 Task: Configure repository settings for general information.
Action: Mouse moved to (1098, 62)
Screenshot: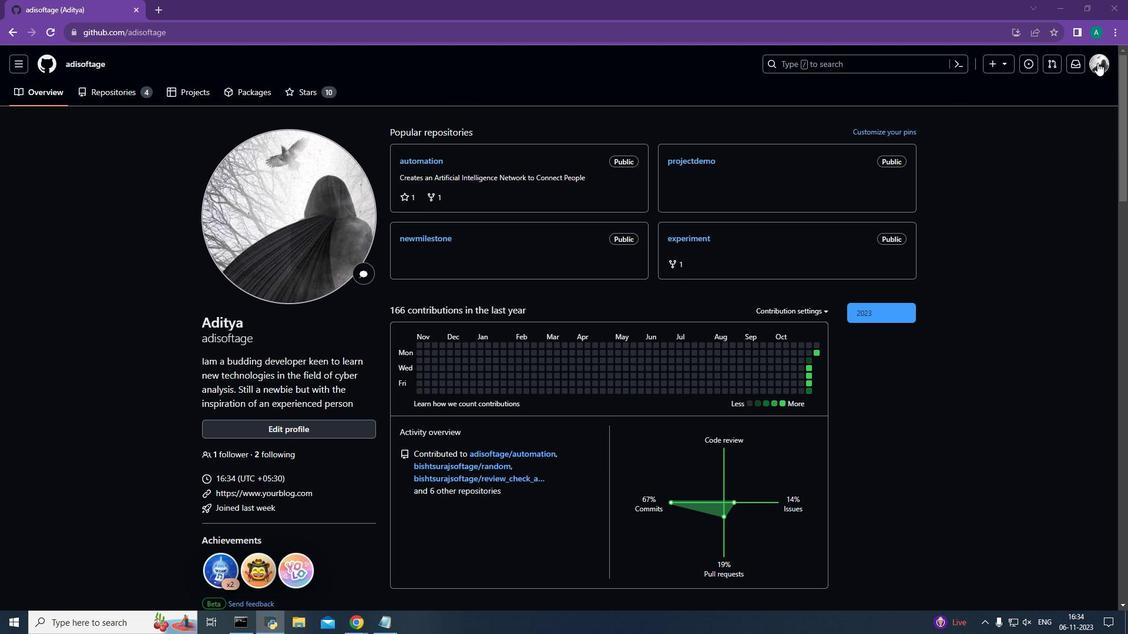 
Action: Mouse pressed left at (1098, 62)
Screenshot: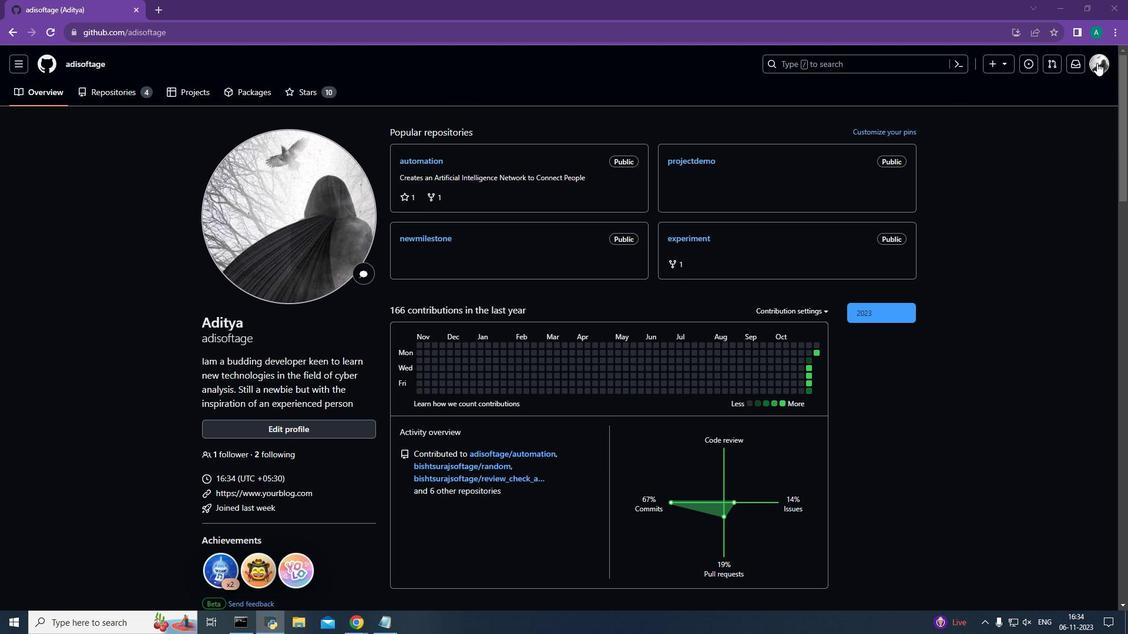 
Action: Mouse moved to (968, 165)
Screenshot: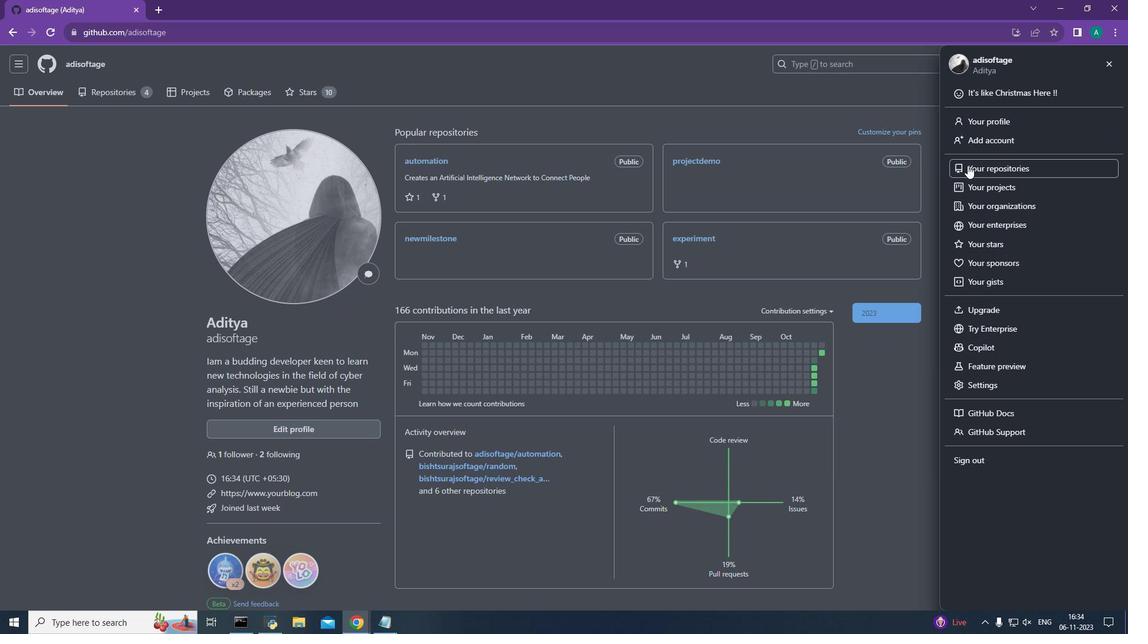 
Action: Mouse pressed left at (968, 165)
Screenshot: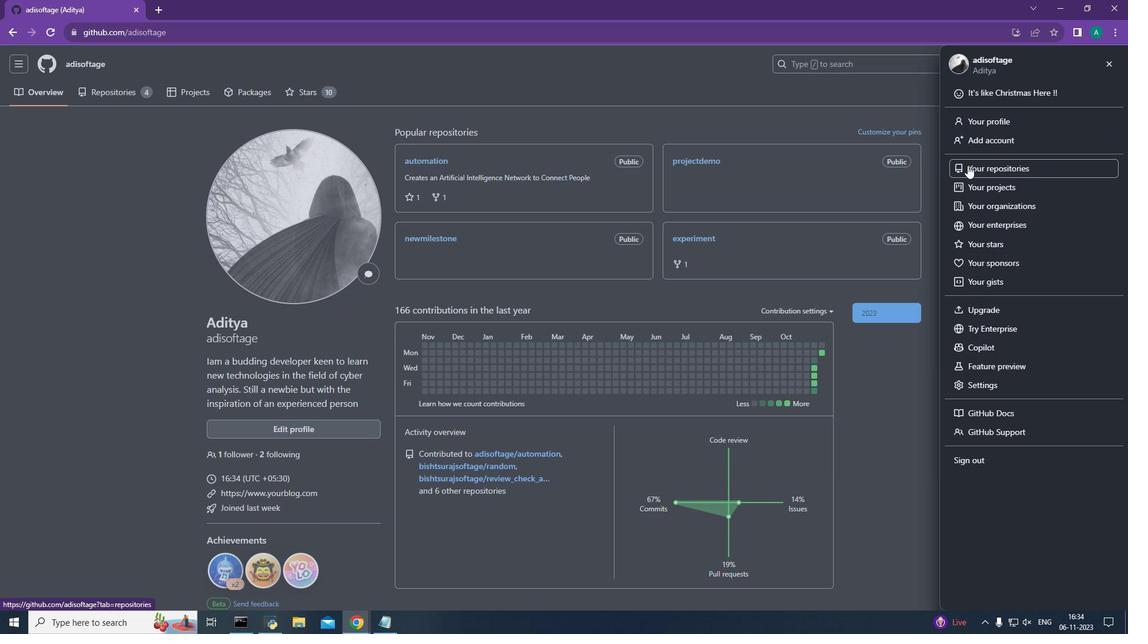 
Action: Mouse moved to (429, 172)
Screenshot: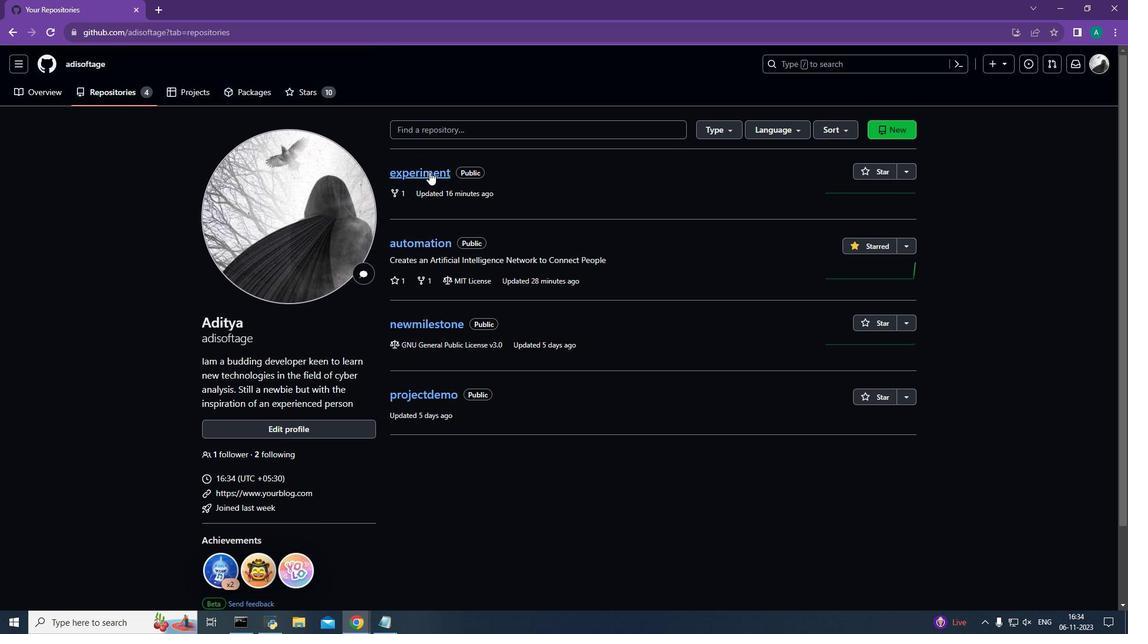 
Action: Mouse pressed left at (429, 172)
Screenshot: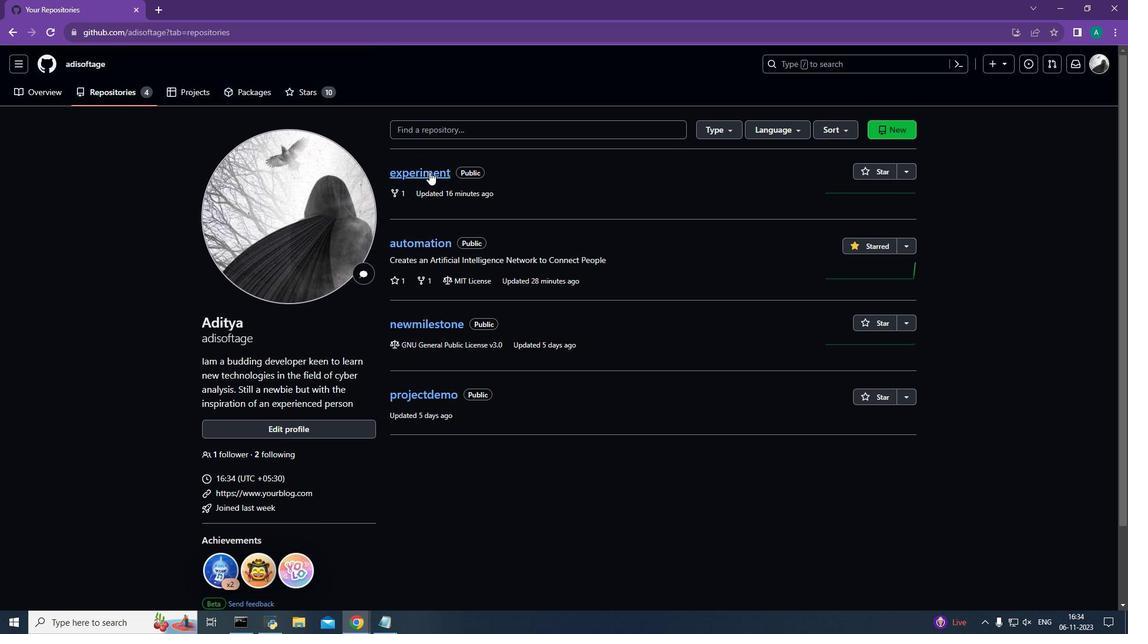 
Action: Mouse moved to (566, 96)
Screenshot: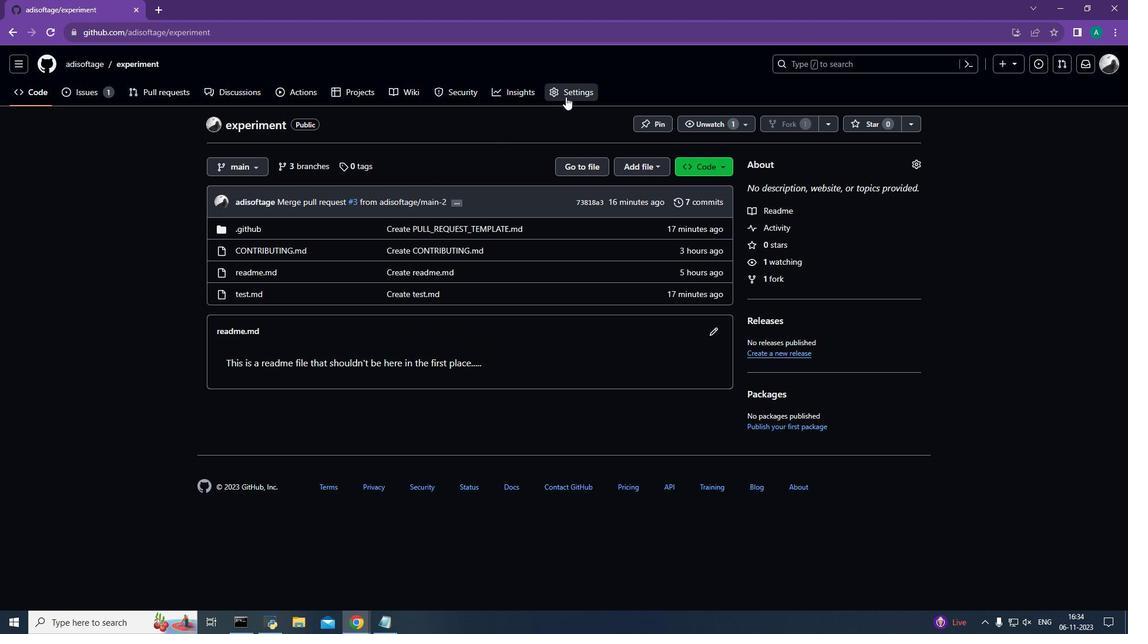 
Action: Mouse pressed left at (566, 96)
Screenshot: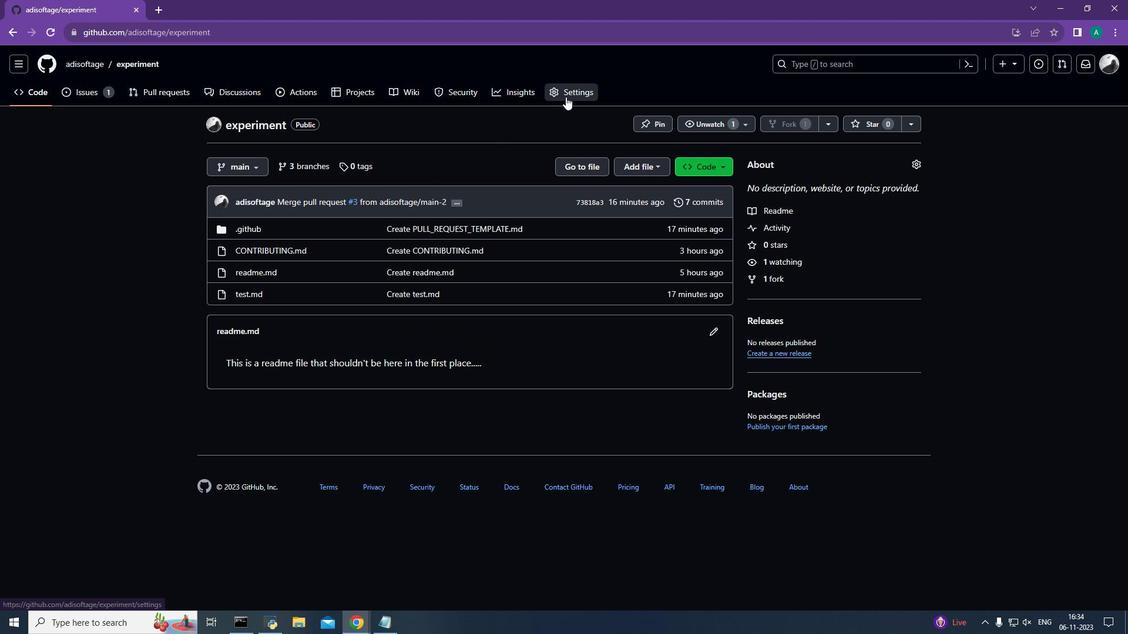 
Action: Mouse moved to (442, 276)
Screenshot: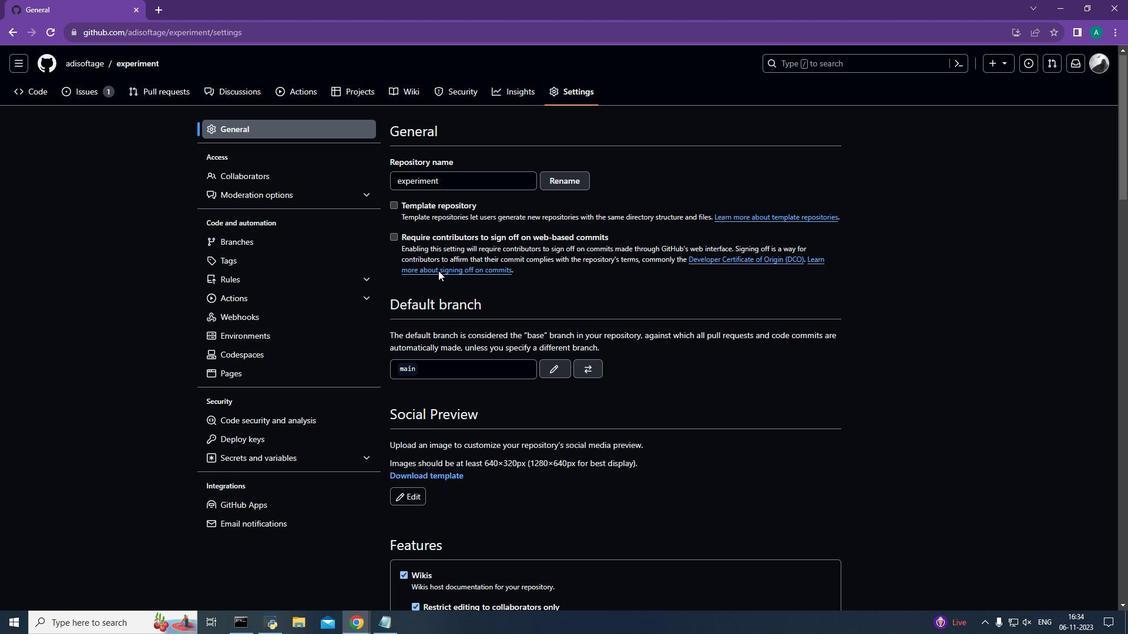 
Action: Mouse scrolled (442, 275) with delta (0, 0)
Screenshot: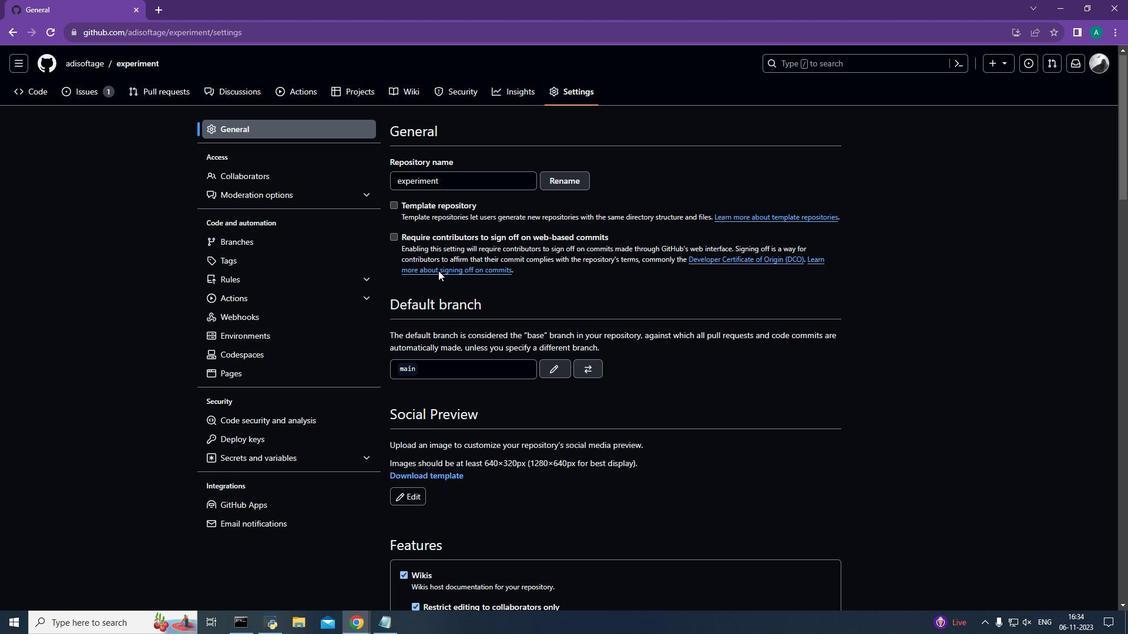 
Action: Mouse moved to (432, 244)
Screenshot: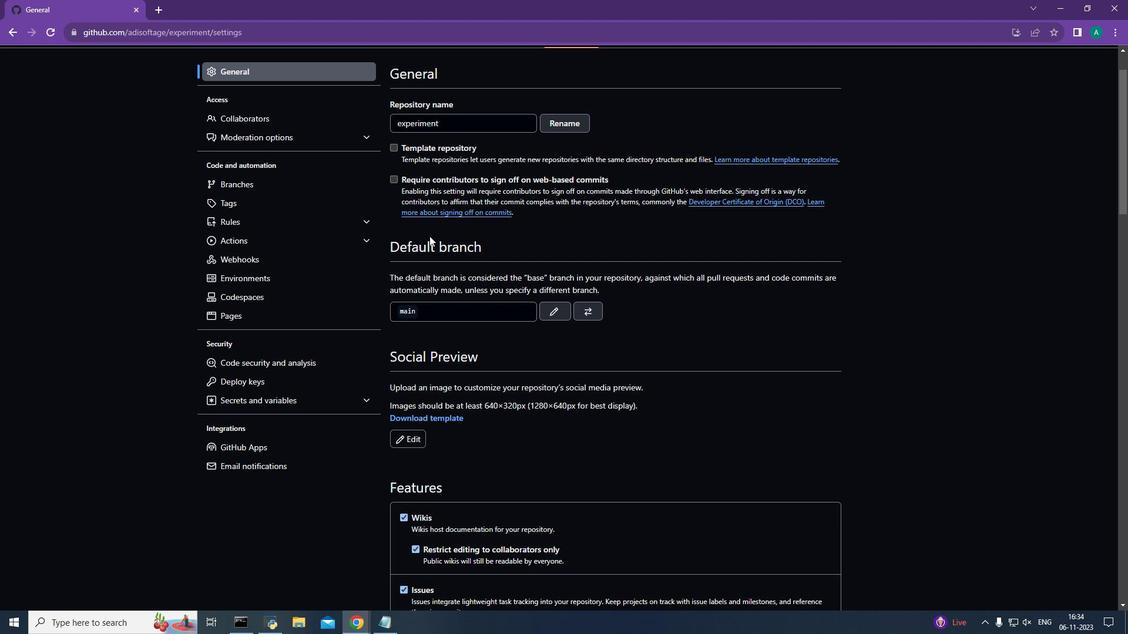 
Action: Mouse scrolled (432, 245) with delta (0, 0)
Screenshot: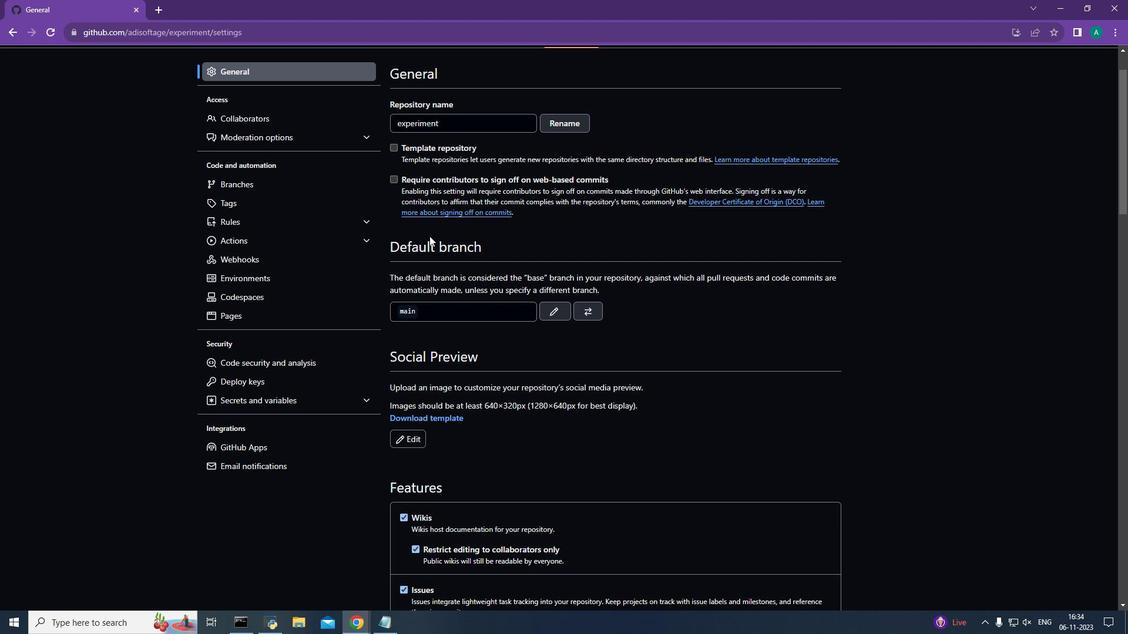 
Action: Mouse moved to (408, 235)
Screenshot: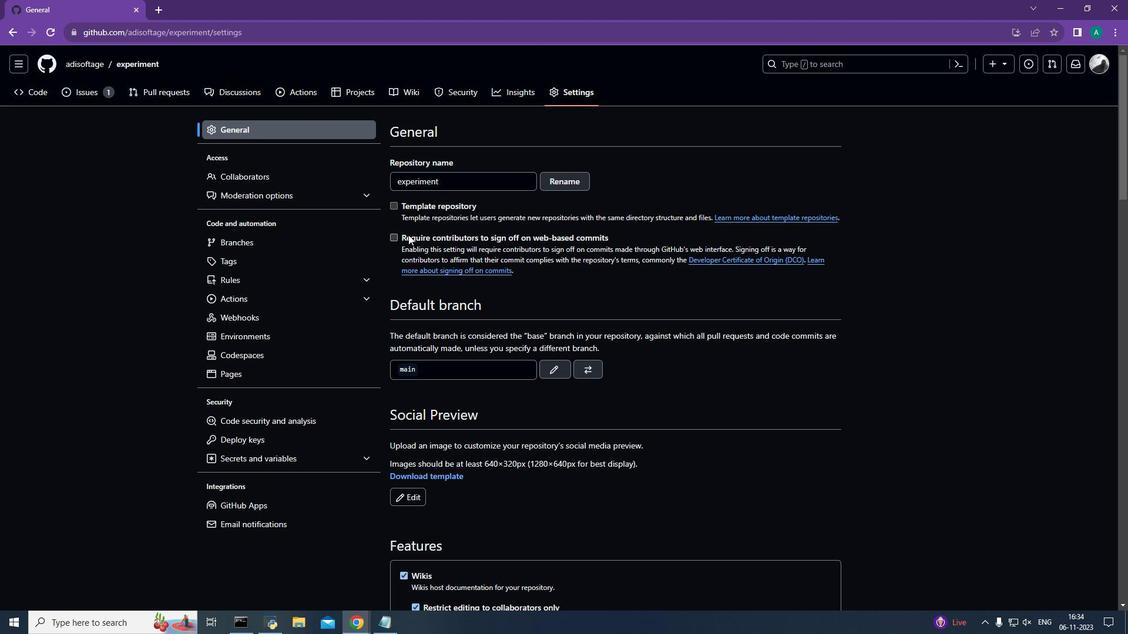
Action: Mouse pressed left at (408, 235)
Screenshot: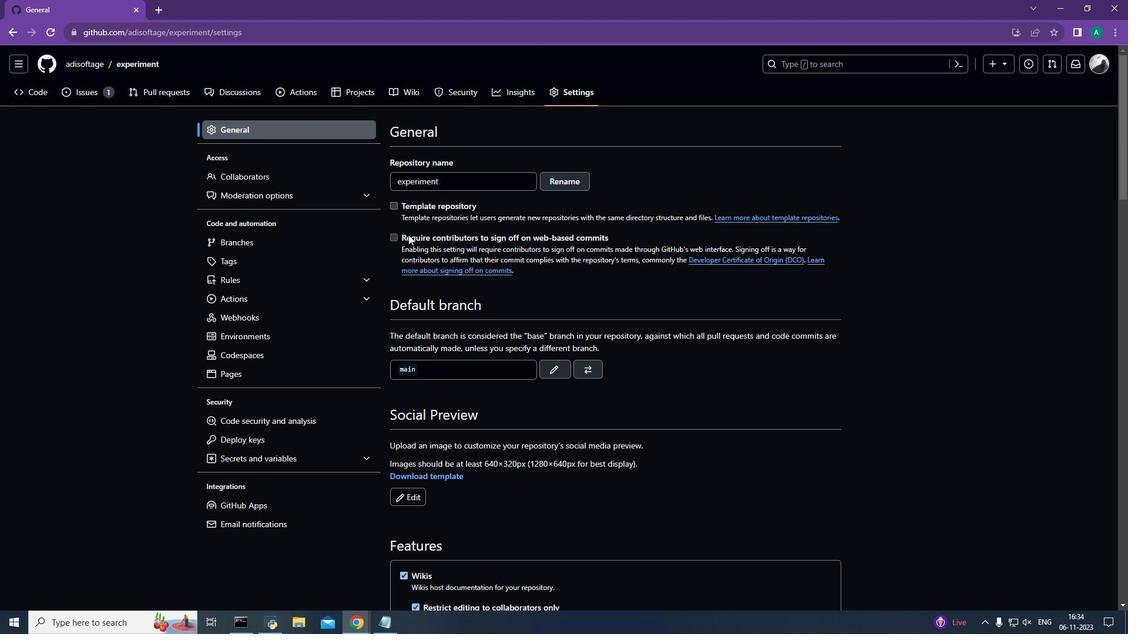 
Action: Mouse moved to (430, 302)
Screenshot: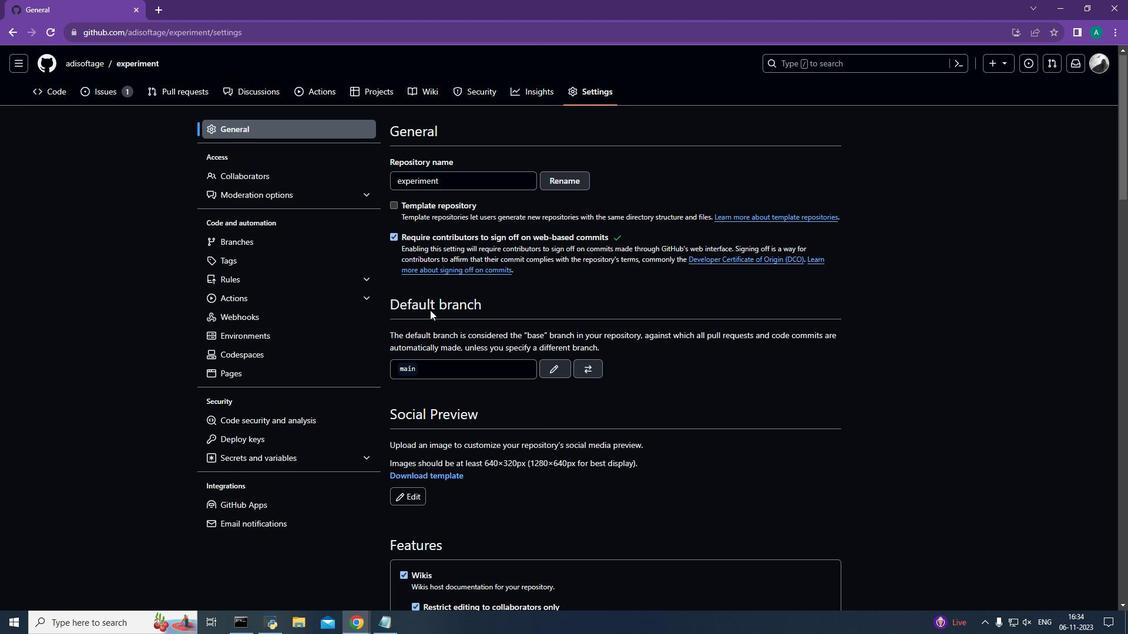 
Action: Mouse scrolled (430, 301) with delta (0, 0)
Screenshot: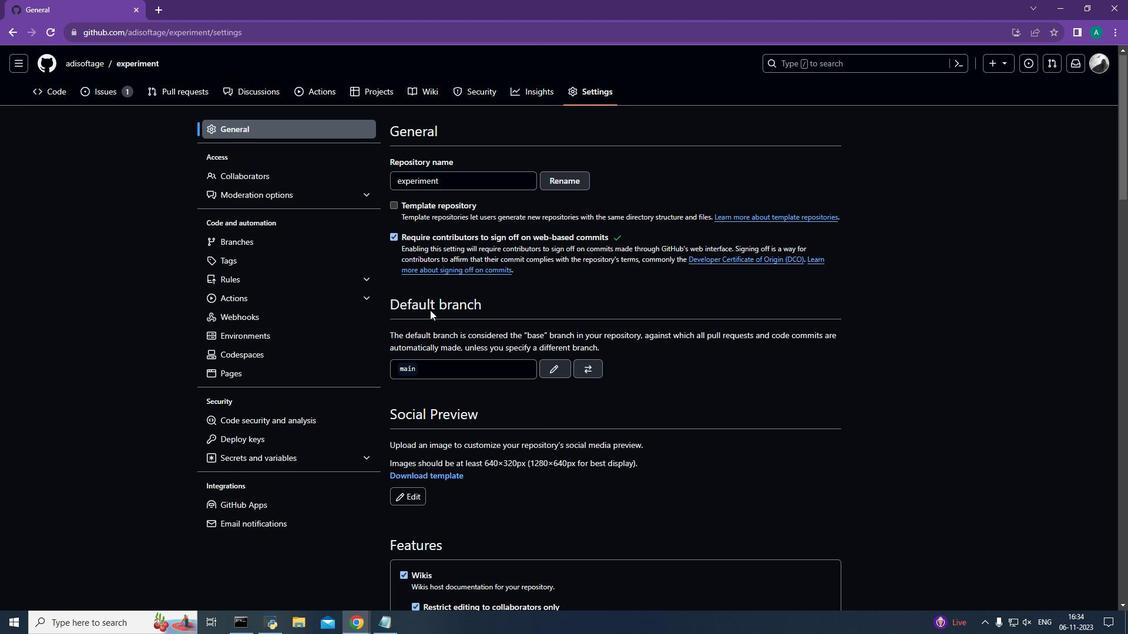 
Action: Mouse moved to (428, 315)
Screenshot: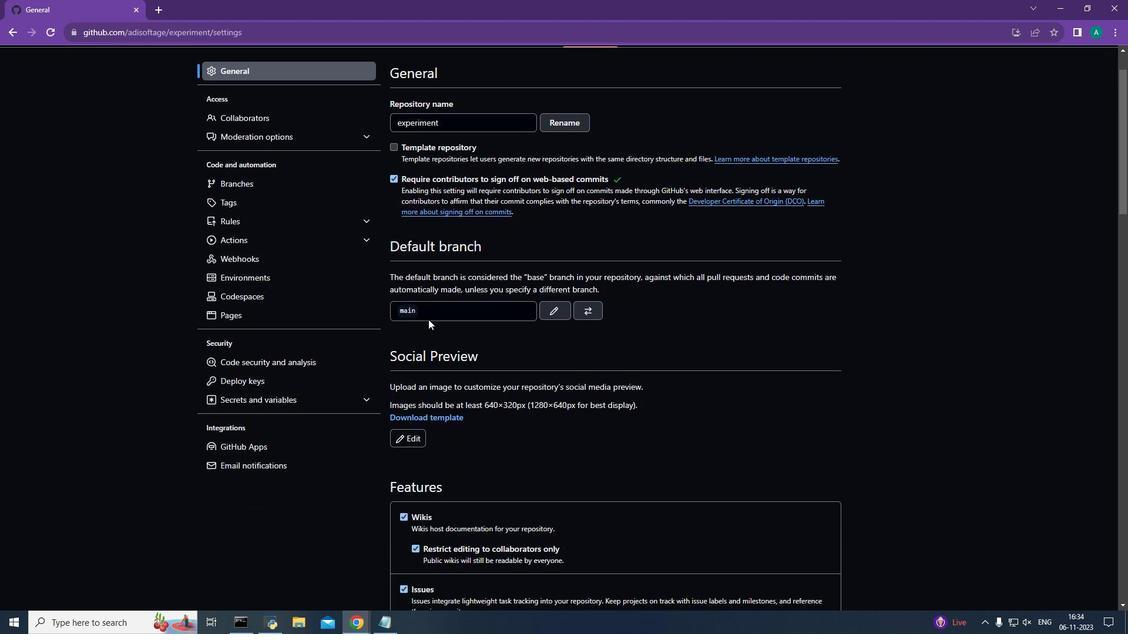 
Action: Mouse scrolled (428, 314) with delta (0, 0)
Screenshot: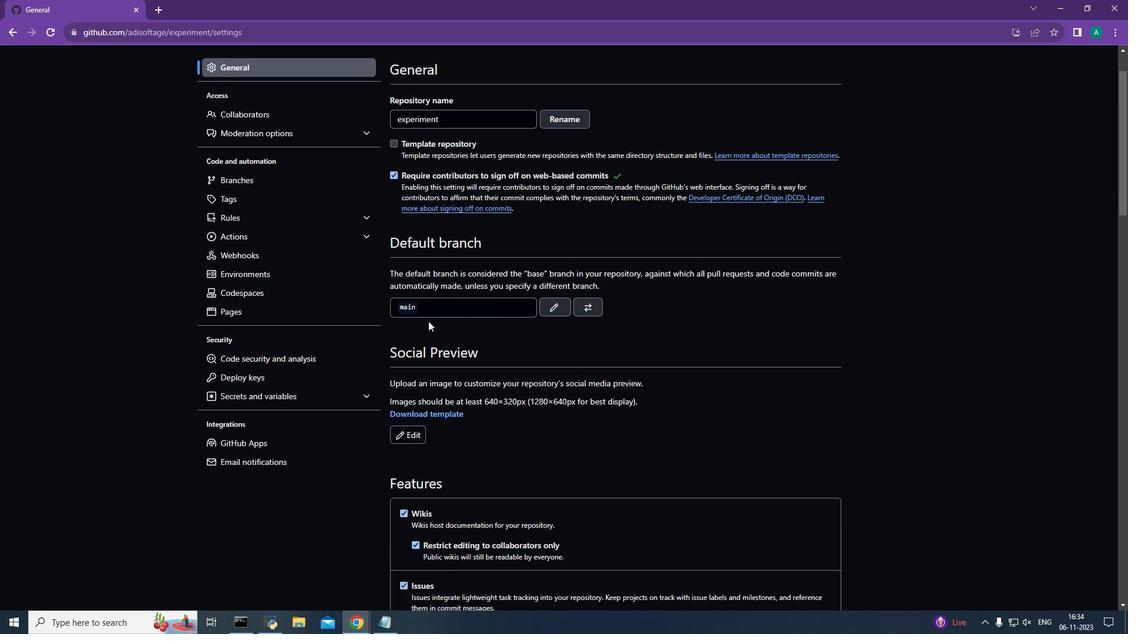 
Action: Mouse moved to (432, 348)
Screenshot: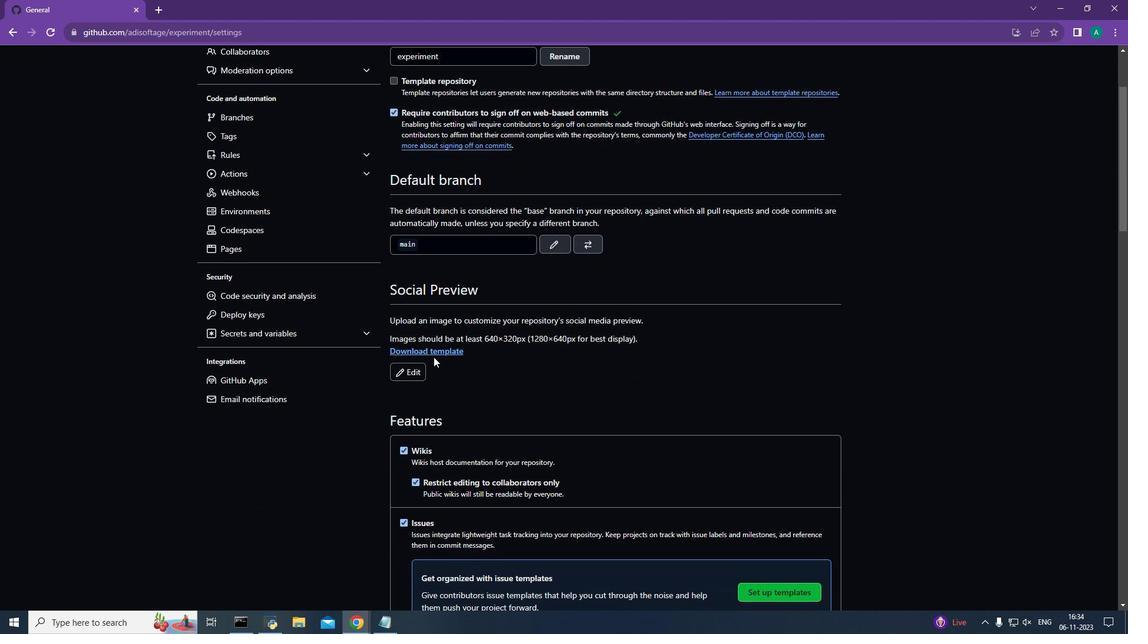 
Action: Mouse scrolled (432, 347) with delta (0, 0)
Screenshot: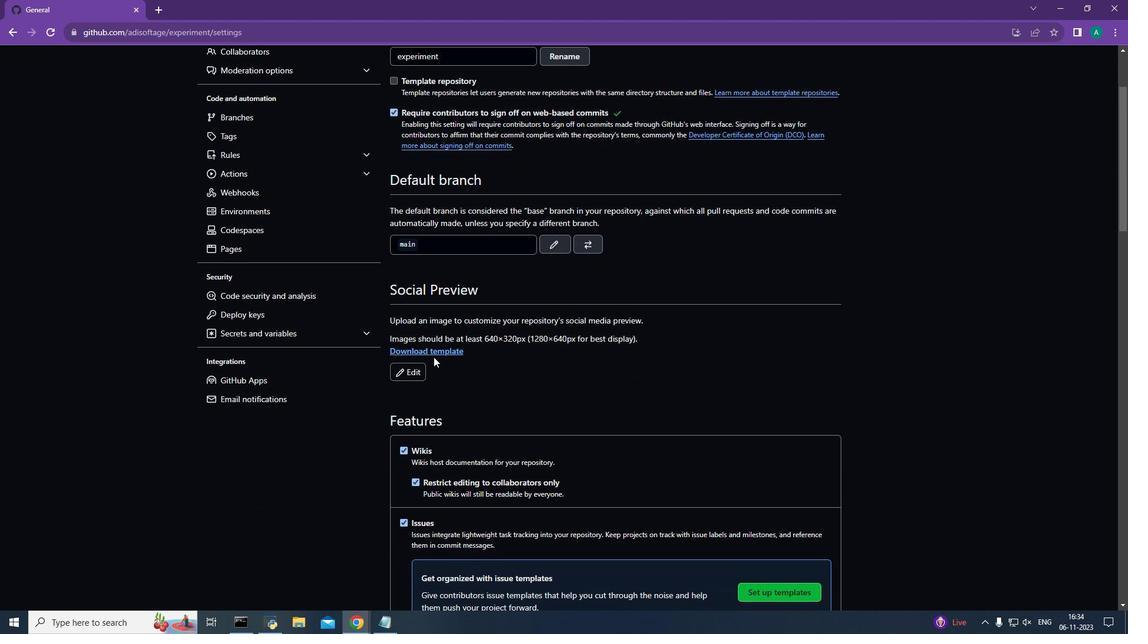
Action: Mouse moved to (433, 355)
Screenshot: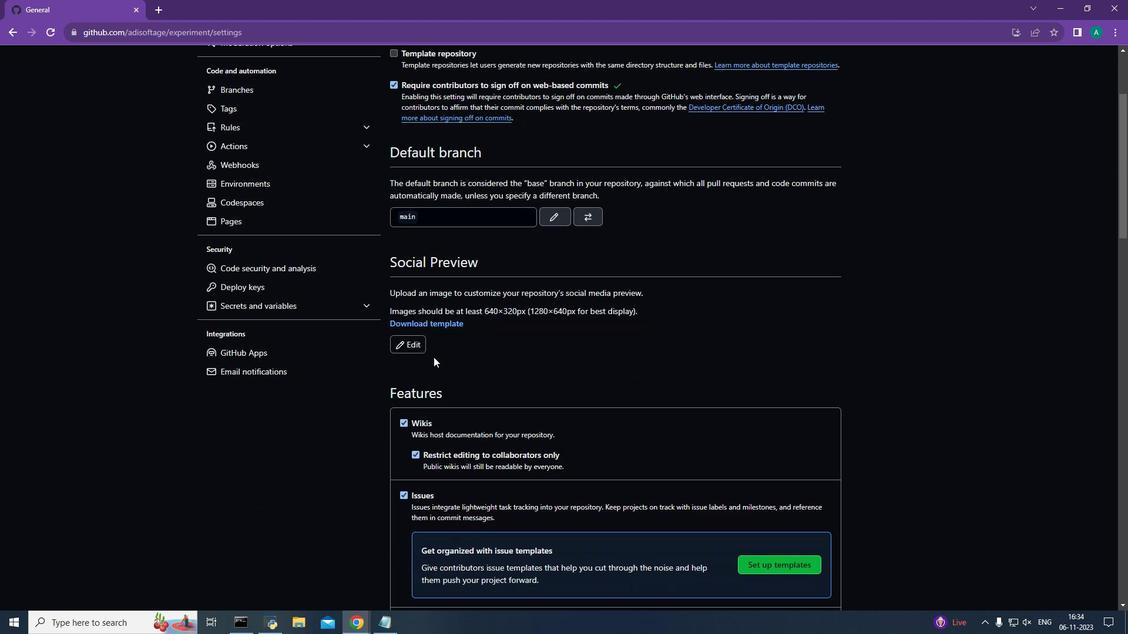 
Action: Mouse scrolled (433, 355) with delta (0, 0)
Screenshot: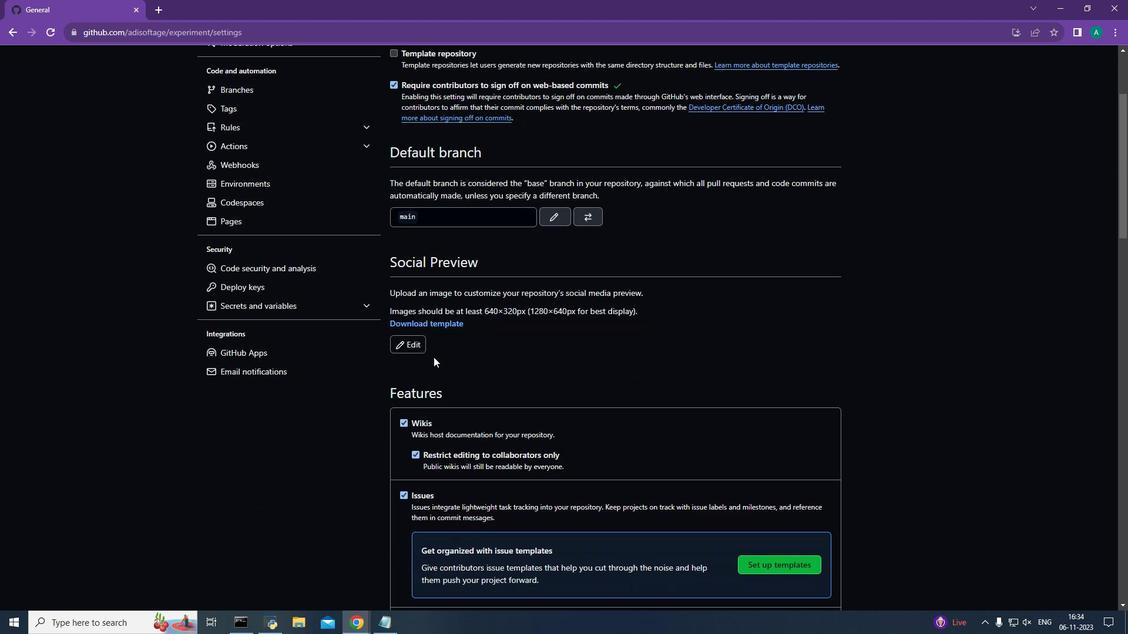 
Action: Mouse moved to (405, 342)
Screenshot: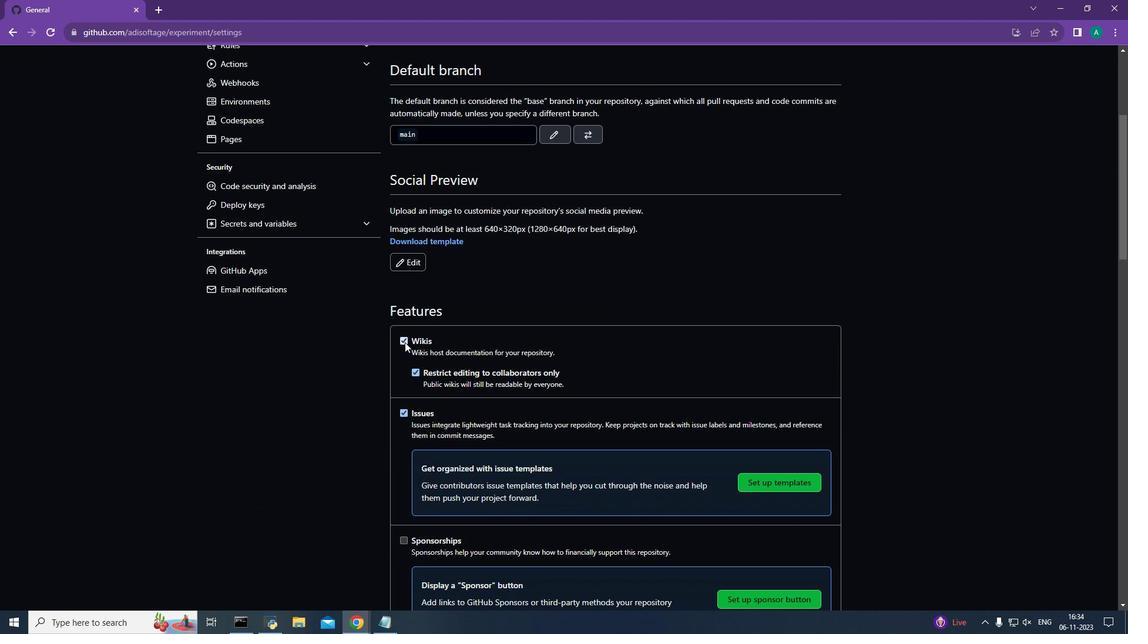 
Action: Mouse pressed left at (405, 342)
Screenshot: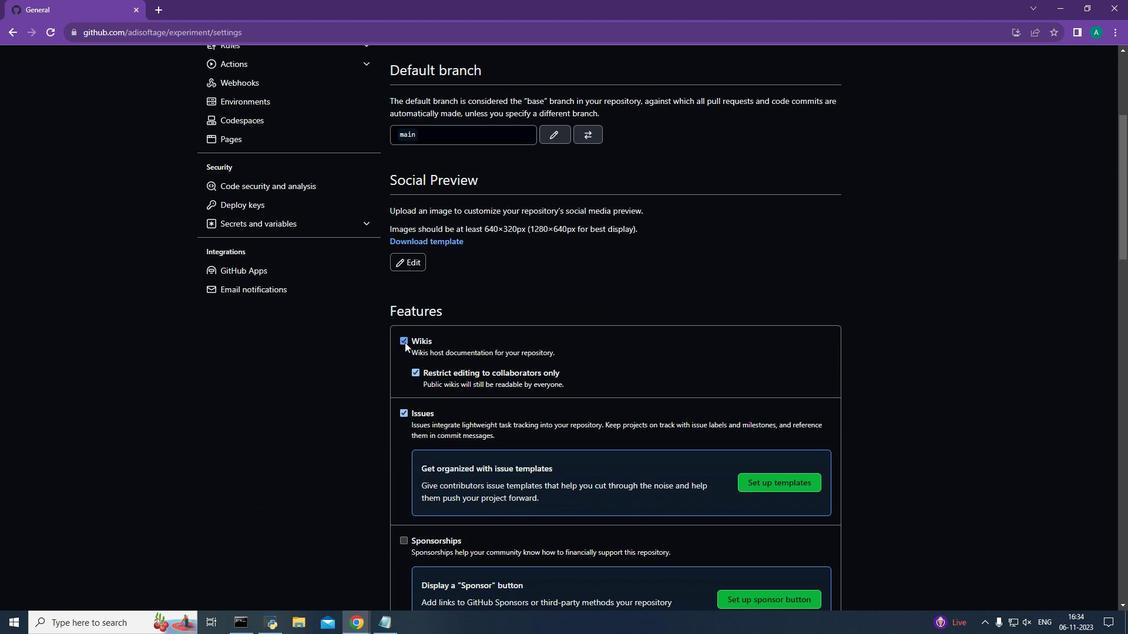 
Action: Mouse moved to (403, 386)
Screenshot: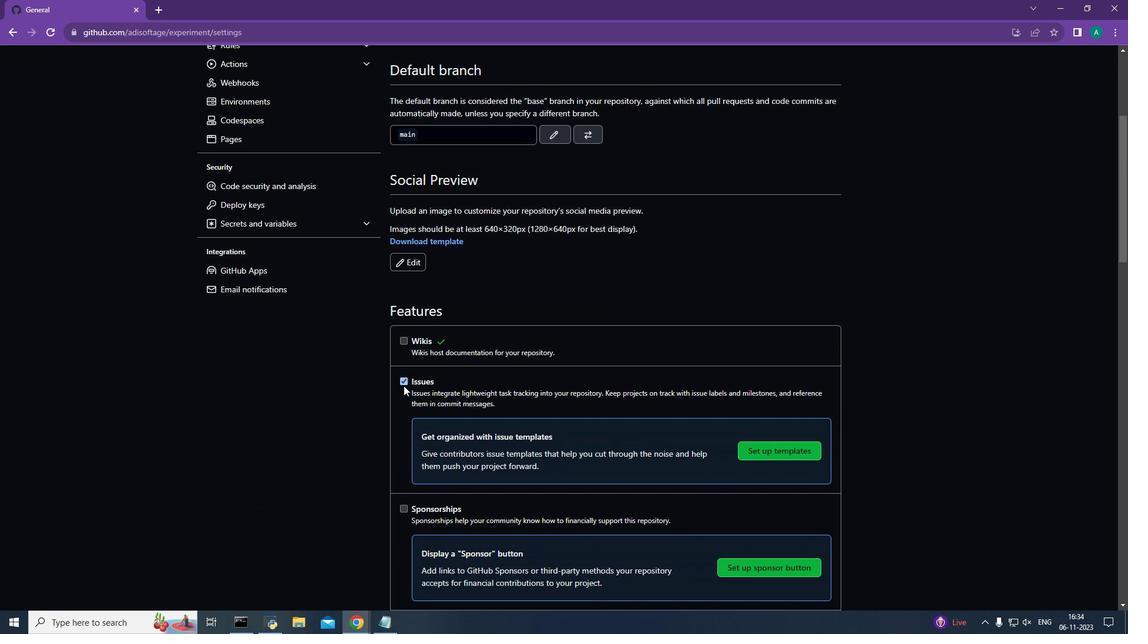 
Action: Mouse pressed left at (403, 386)
Screenshot: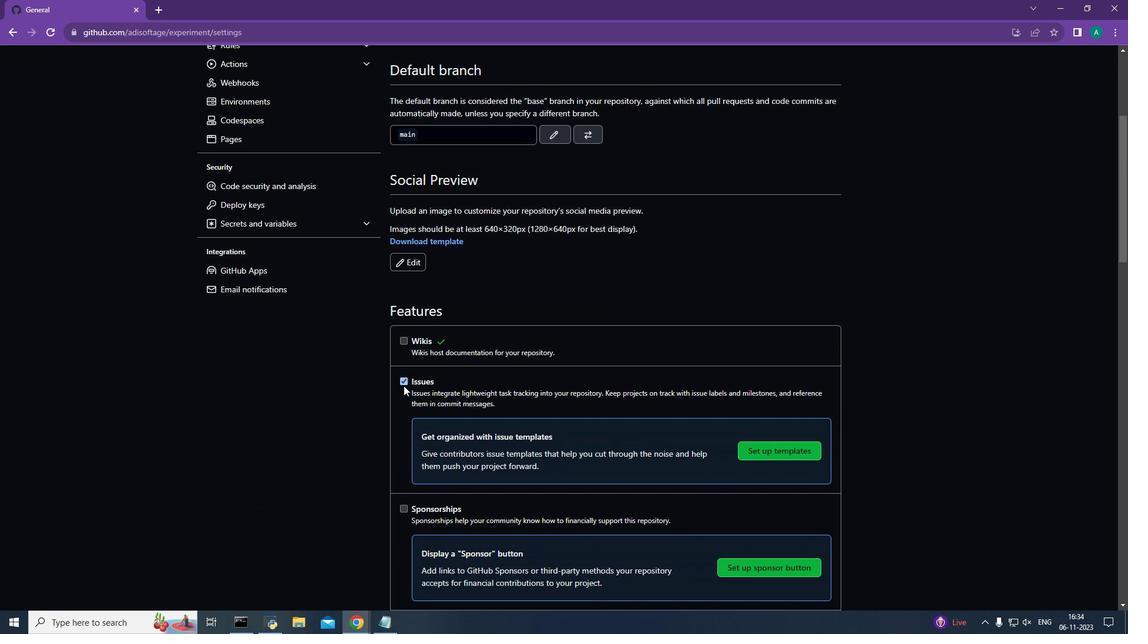 
Action: Mouse moved to (405, 382)
Screenshot: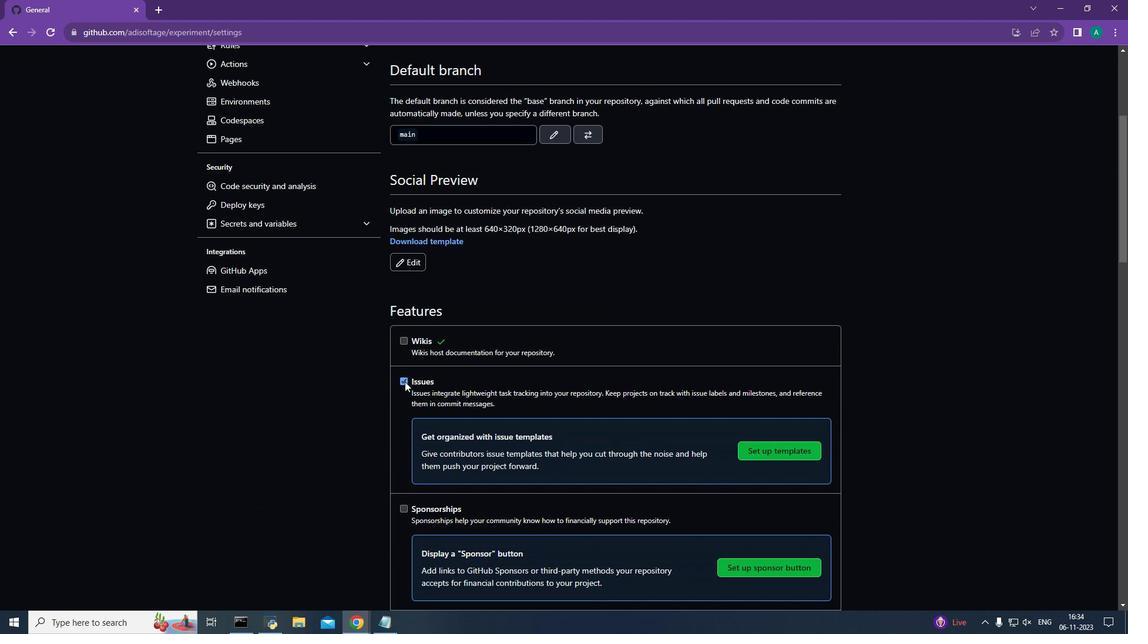 
Action: Mouse pressed left at (405, 382)
Screenshot: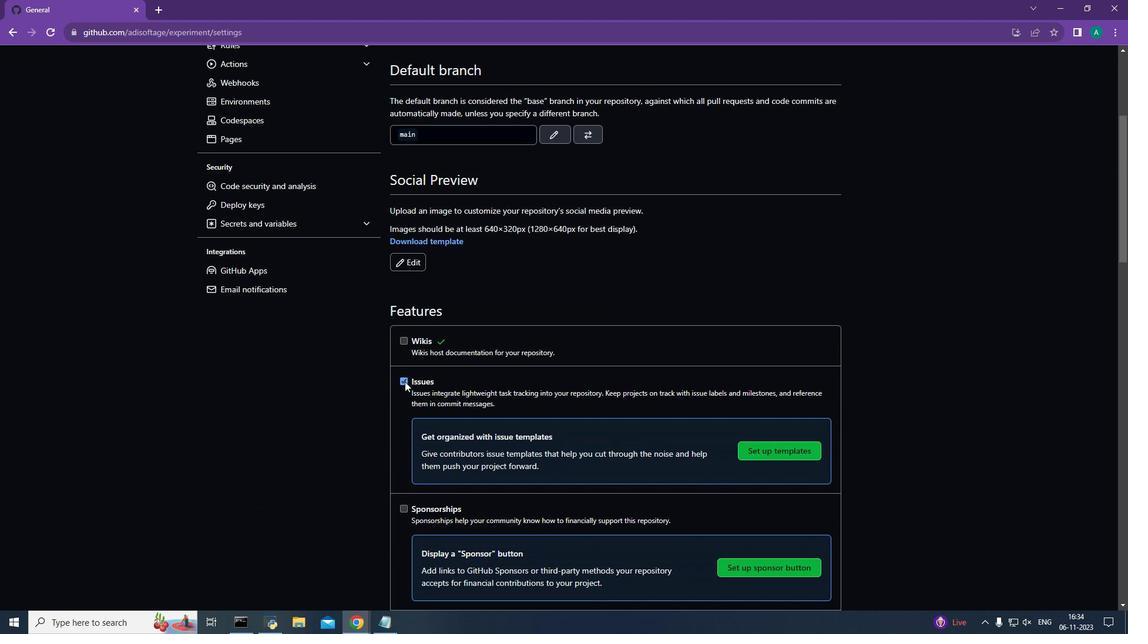 
Action: Mouse moved to (405, 382)
Screenshot: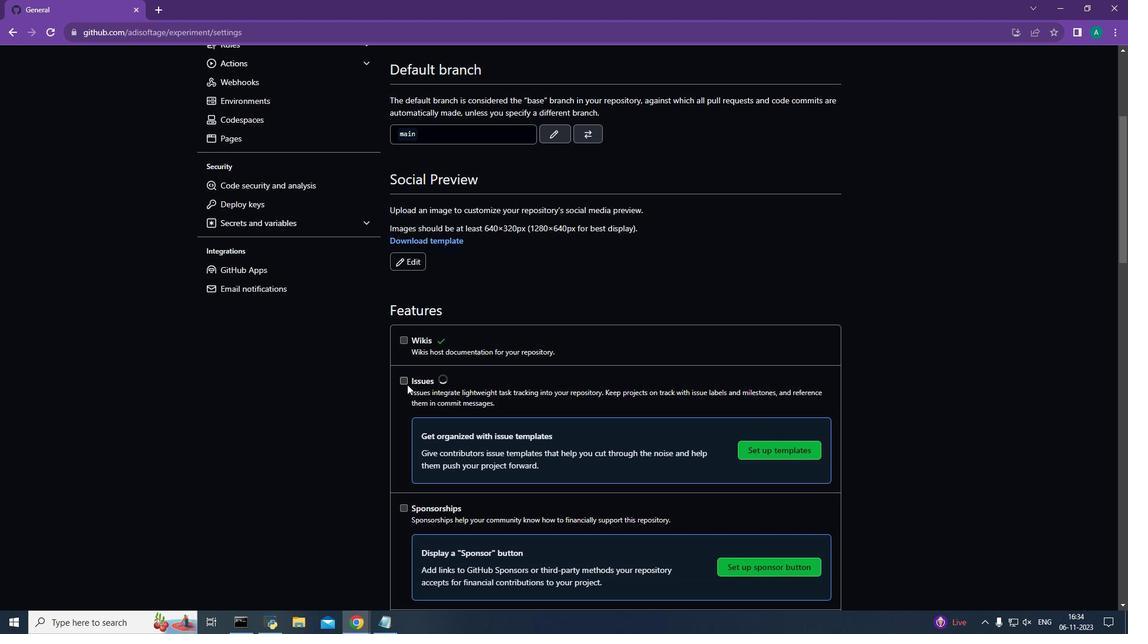 
Action: Mouse scrolled (405, 382) with delta (0, 0)
Screenshot: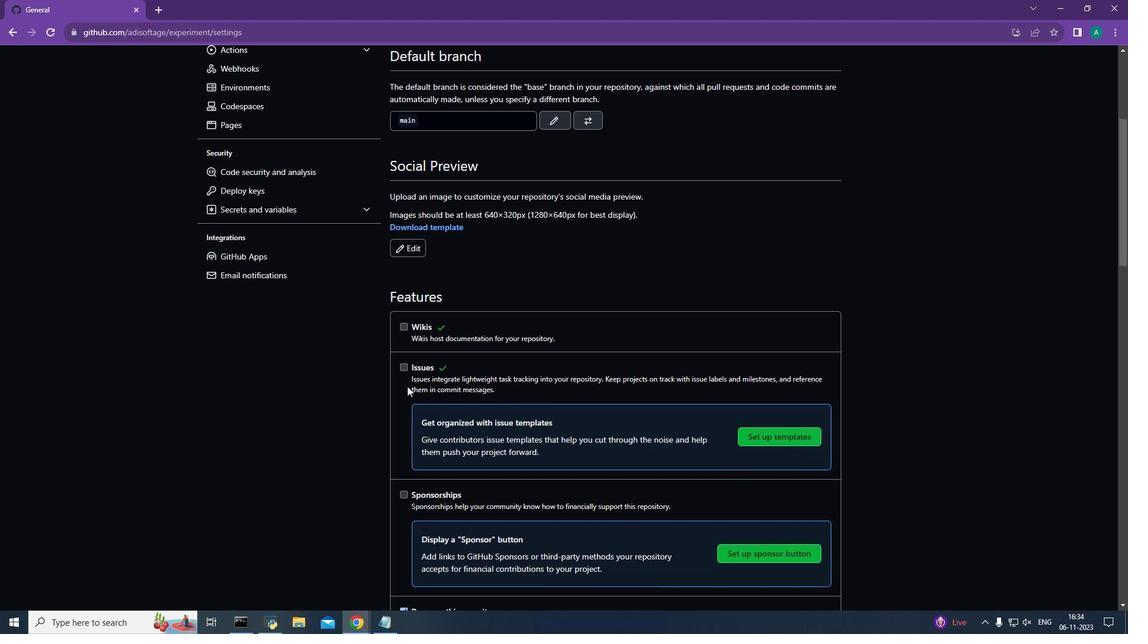 
Action: Mouse moved to (407, 385)
Screenshot: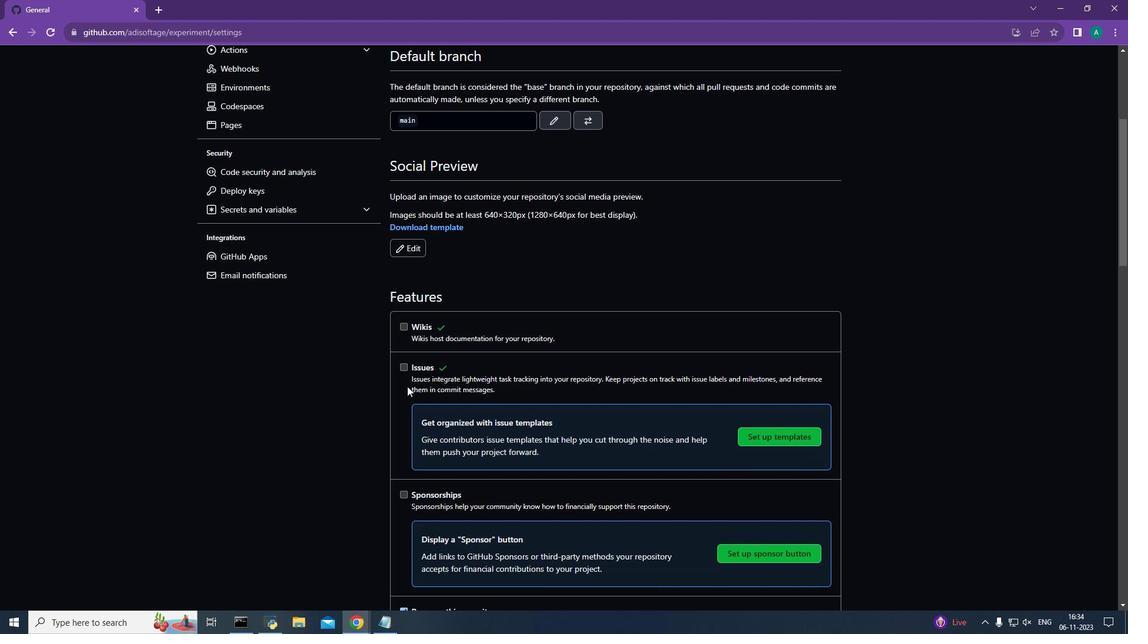 
Action: Mouse scrolled (407, 384) with delta (0, 0)
Screenshot: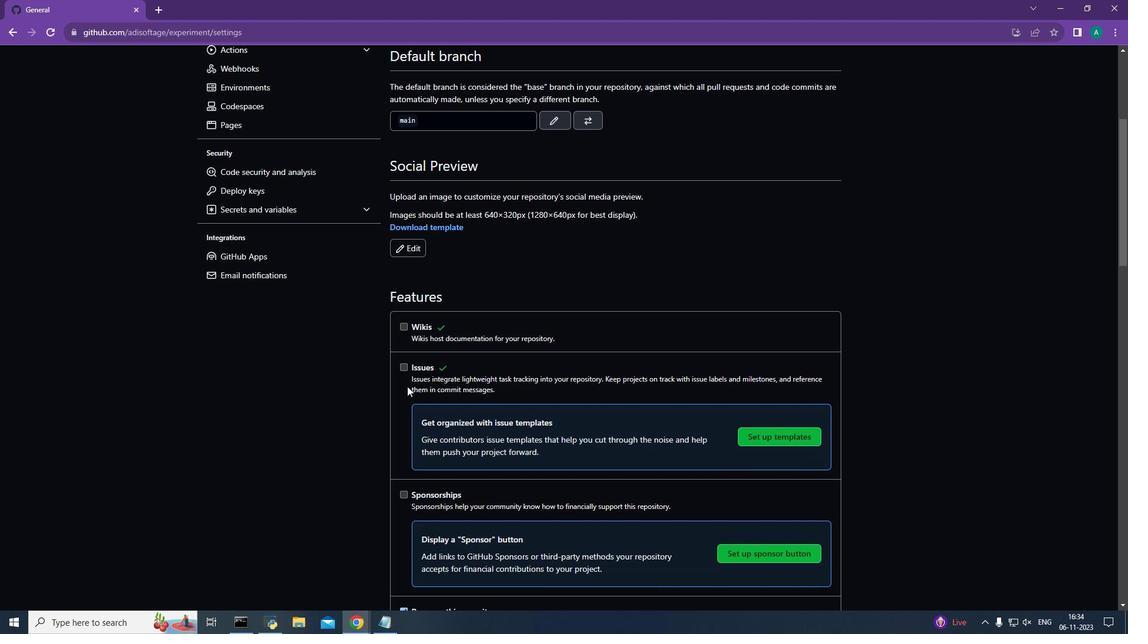 
Action: Mouse moved to (407, 386)
Screenshot: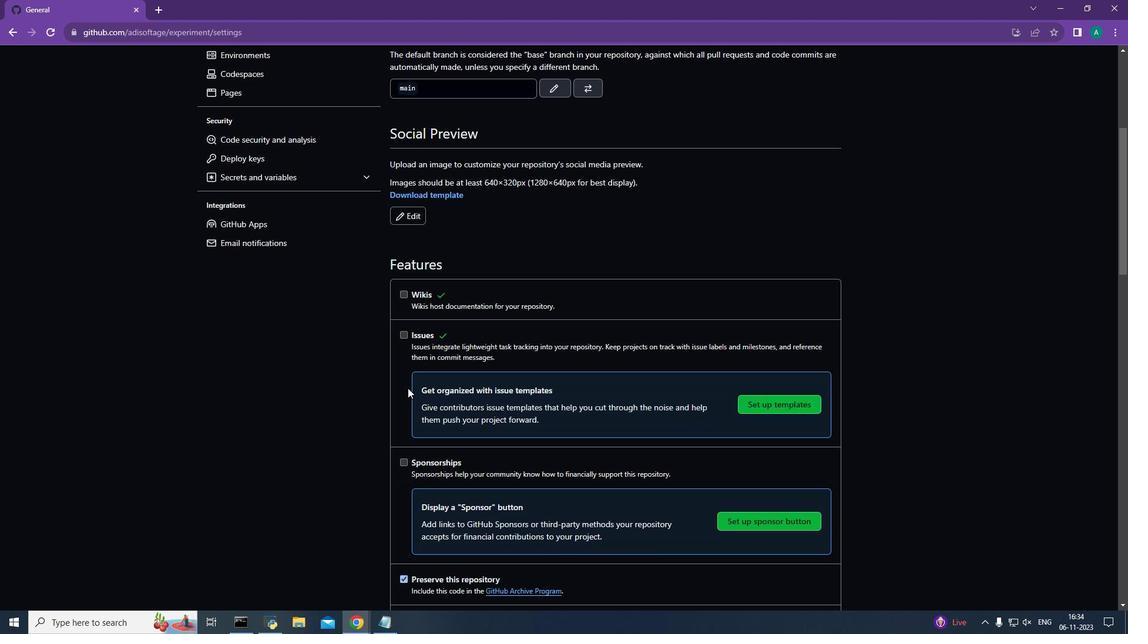 
Action: Mouse scrolled (407, 386) with delta (0, 0)
Screenshot: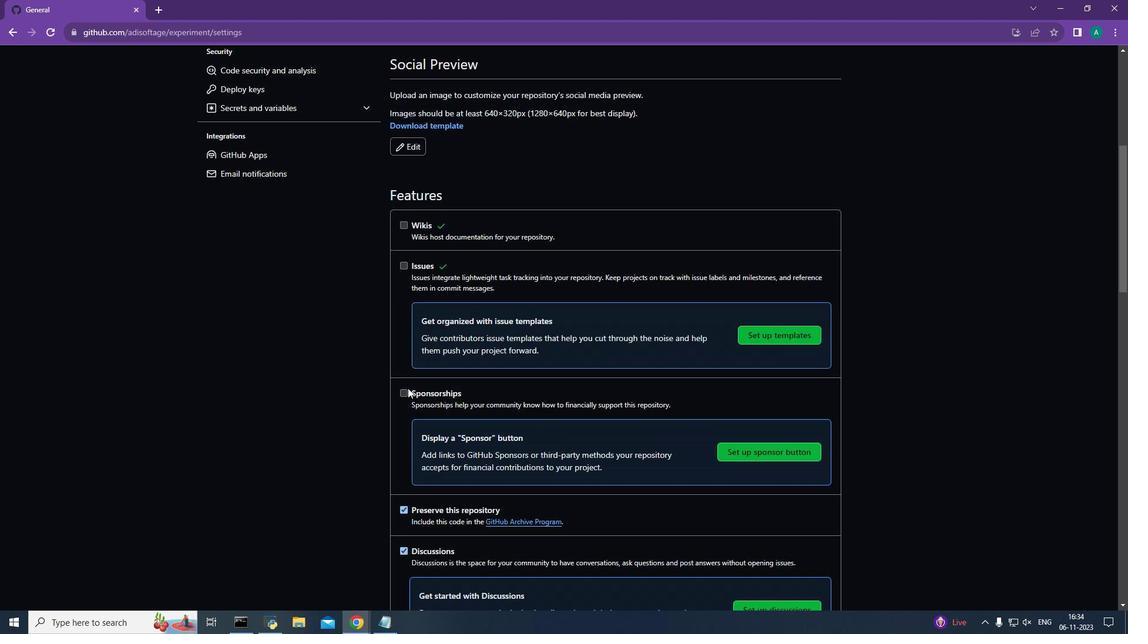 
Action: Mouse moved to (405, 465)
Screenshot: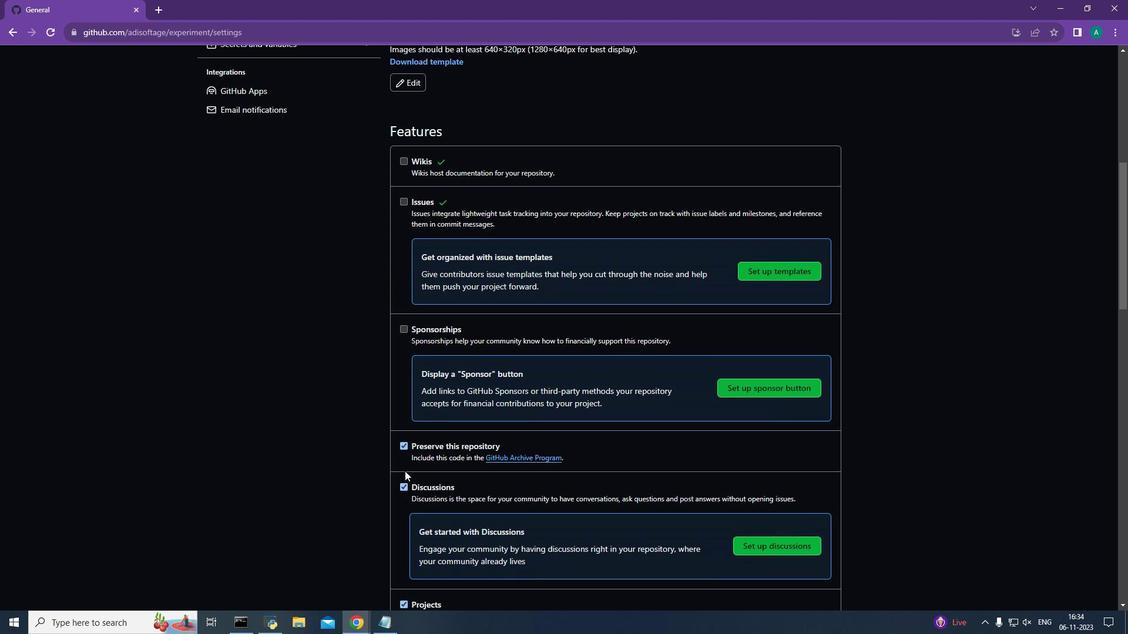 
Action: Mouse scrolled (405, 464) with delta (0, 0)
Screenshot: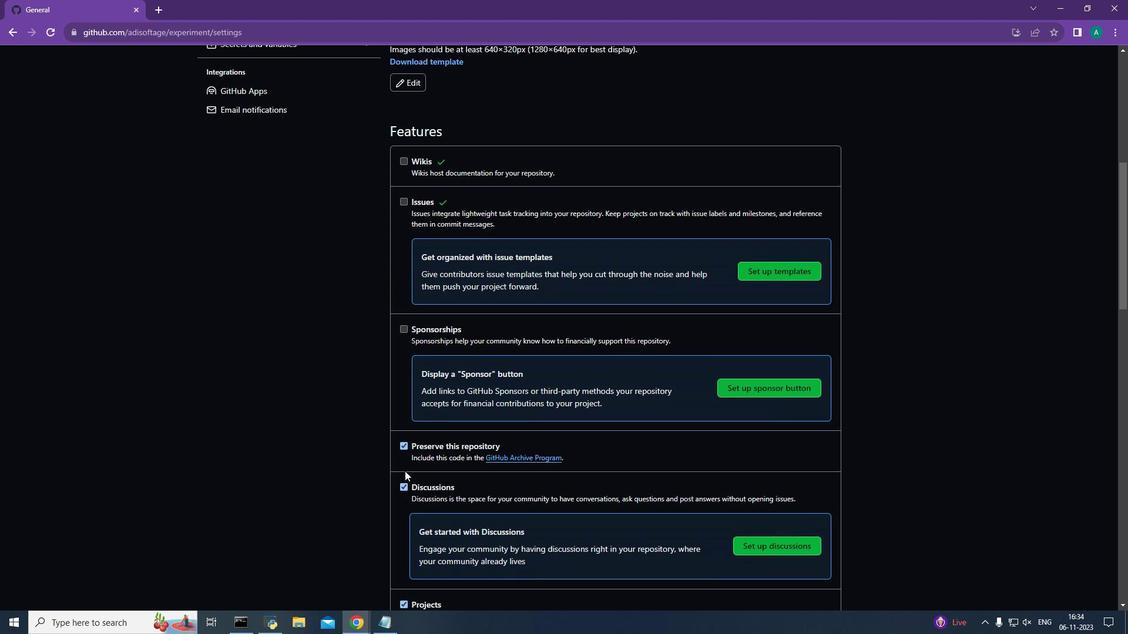
Action: Mouse moved to (406, 435)
Screenshot: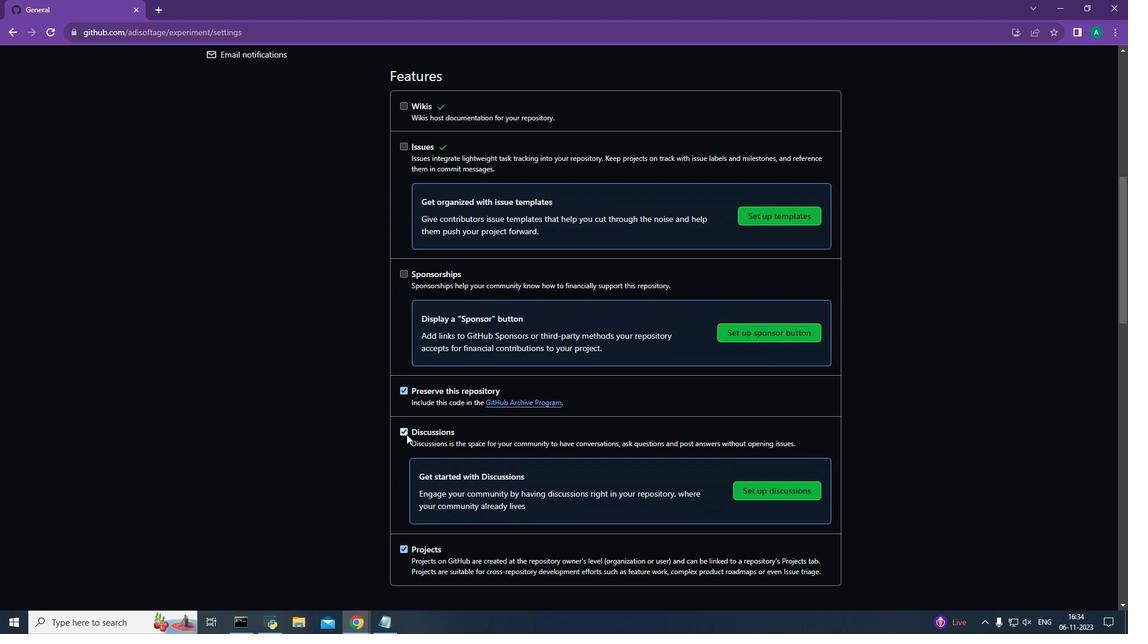 
Action: Mouse pressed left at (406, 435)
Screenshot: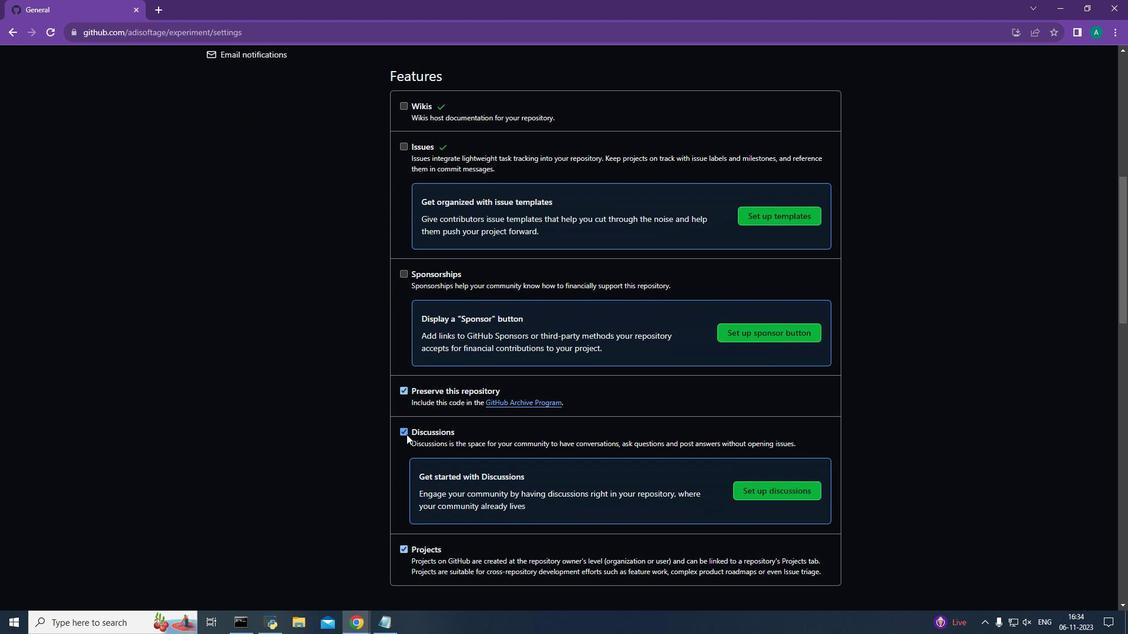 
Action: Mouse moved to (512, 431)
Screenshot: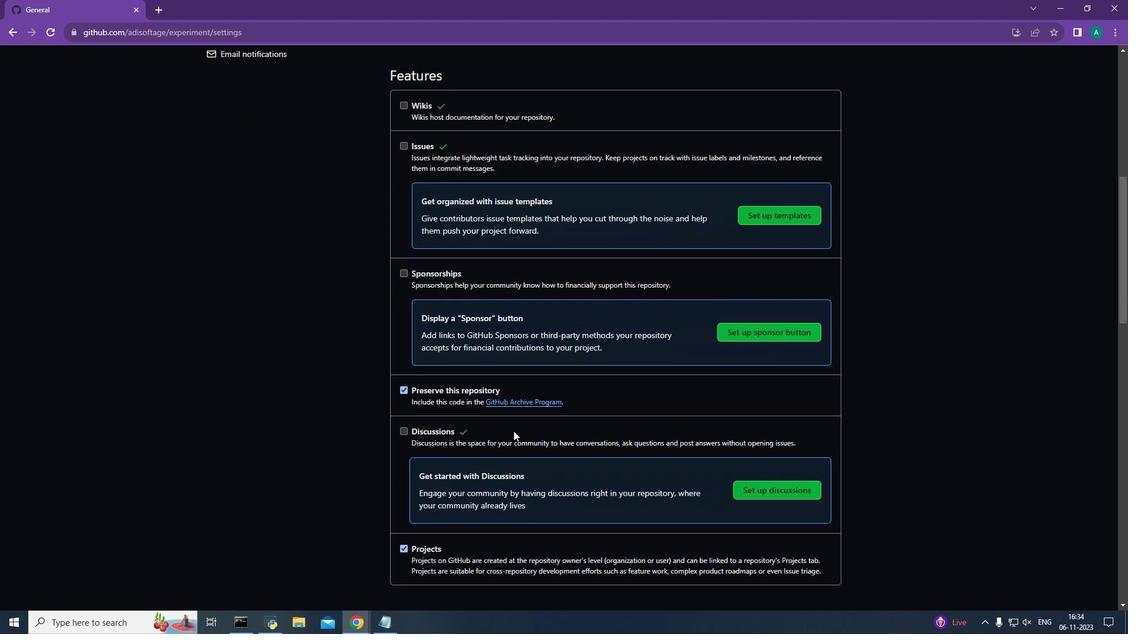 
Action: Mouse scrolled (512, 430) with delta (0, 0)
Screenshot: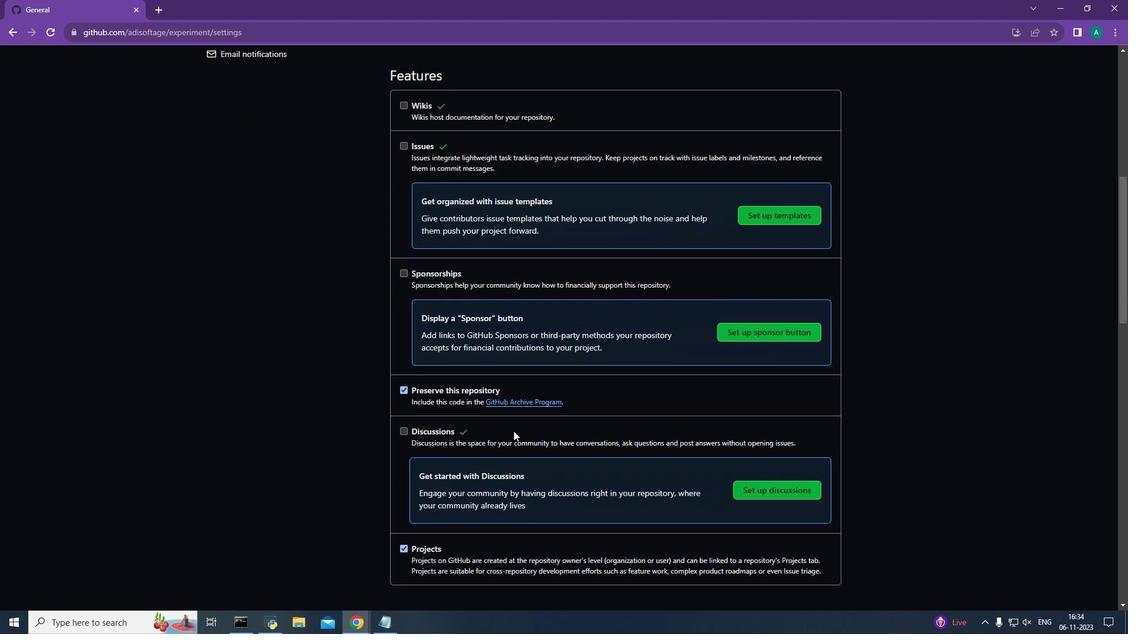 
Action: Mouse moved to (513, 431)
Screenshot: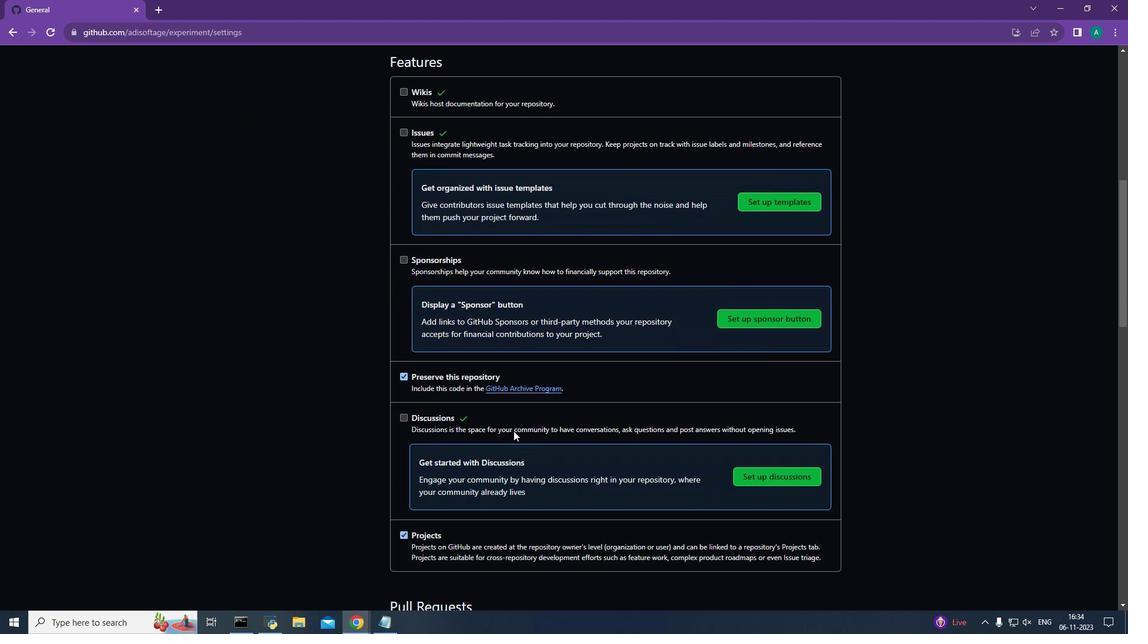 
Action: Mouse scrolled (513, 430) with delta (0, 0)
Screenshot: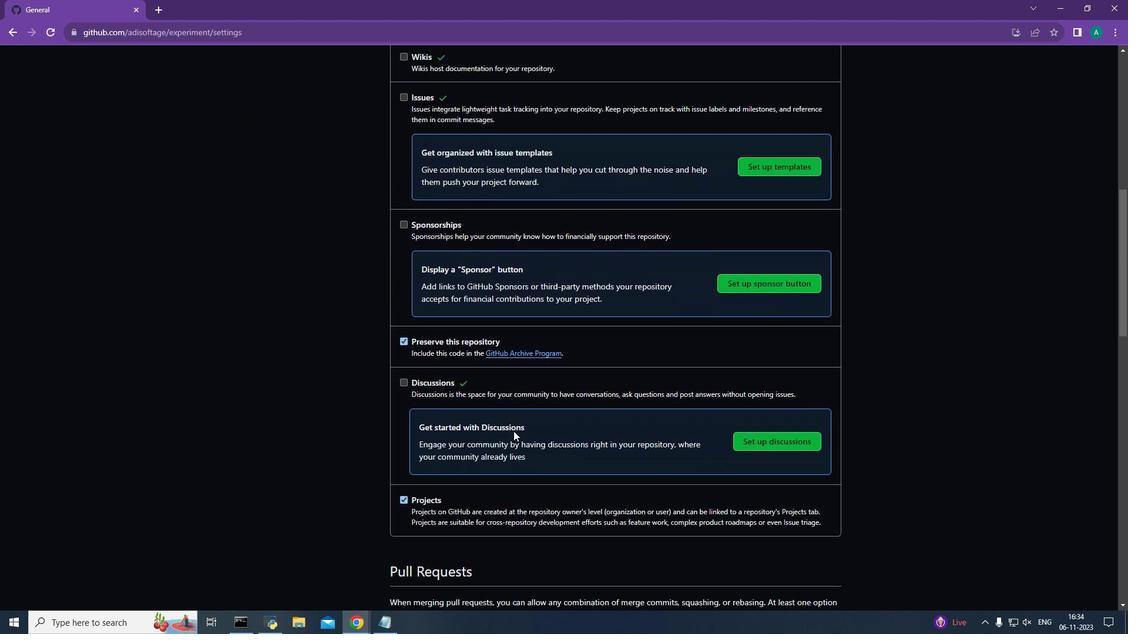 
Action: Mouse moved to (400, 433)
Screenshot: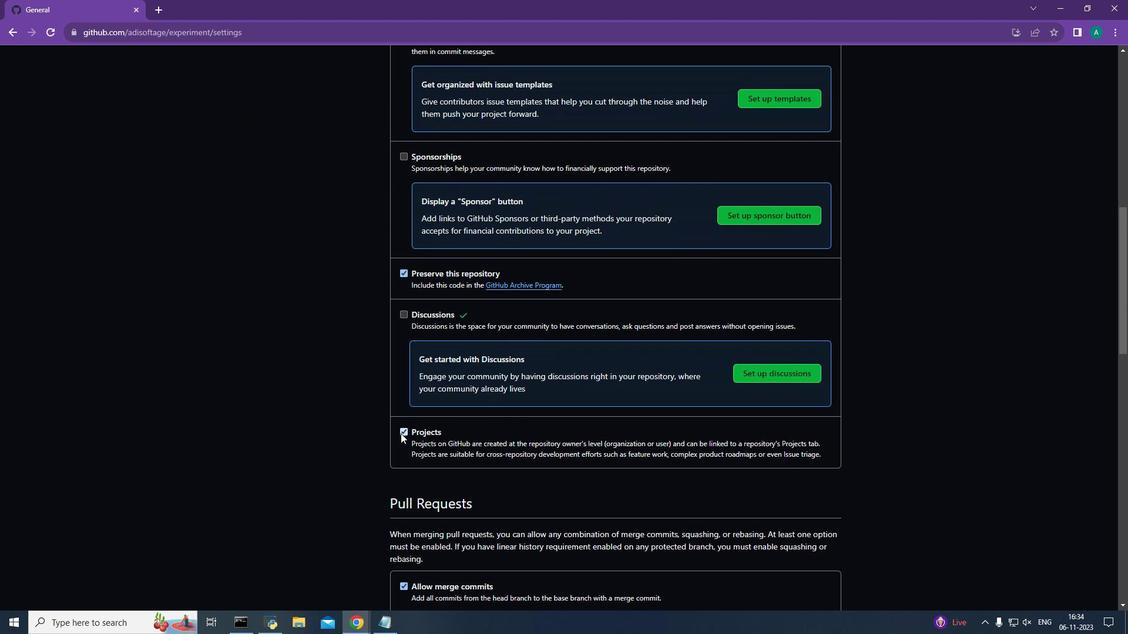 
Action: Mouse pressed left at (400, 433)
Screenshot: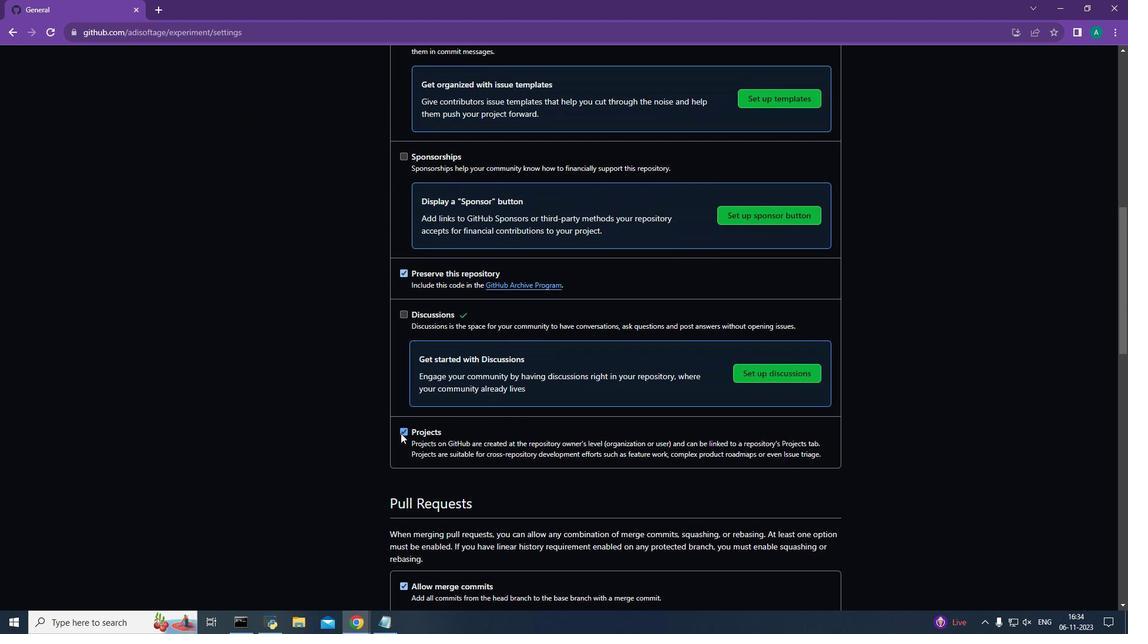 
